 Task: Check the median sale price of single-family homes in the last 1 year.
Action: Mouse moved to (892, 177)
Screenshot: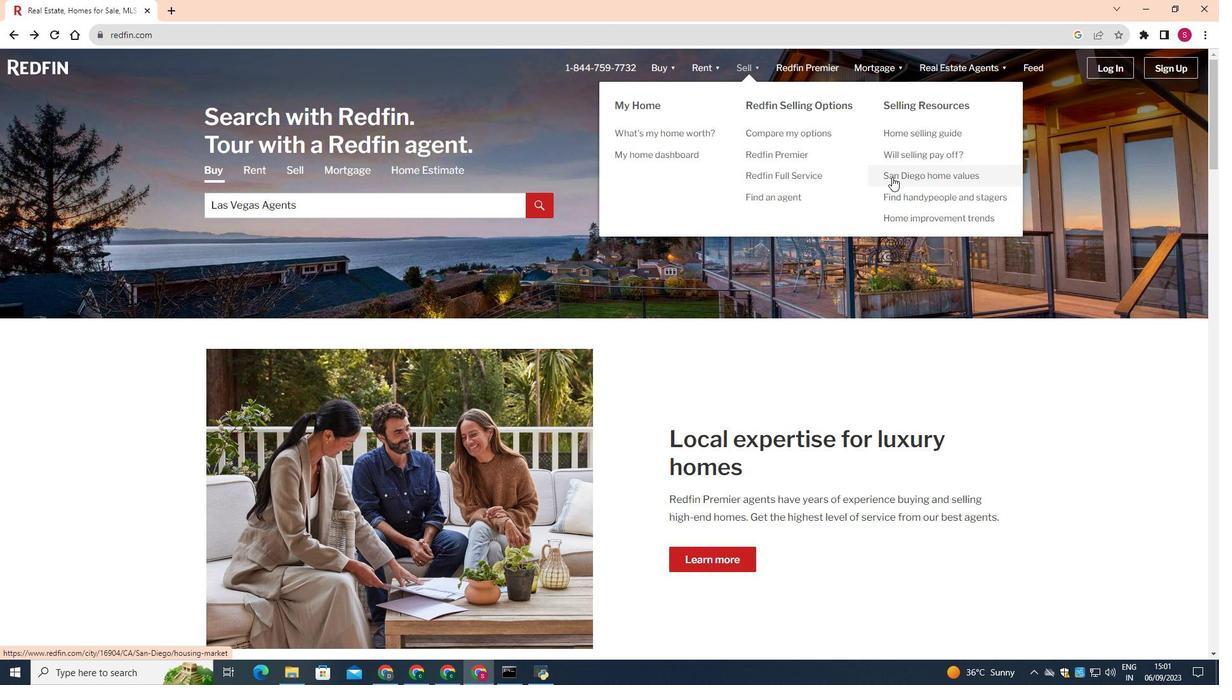 
Action: Mouse pressed left at (892, 177)
Screenshot: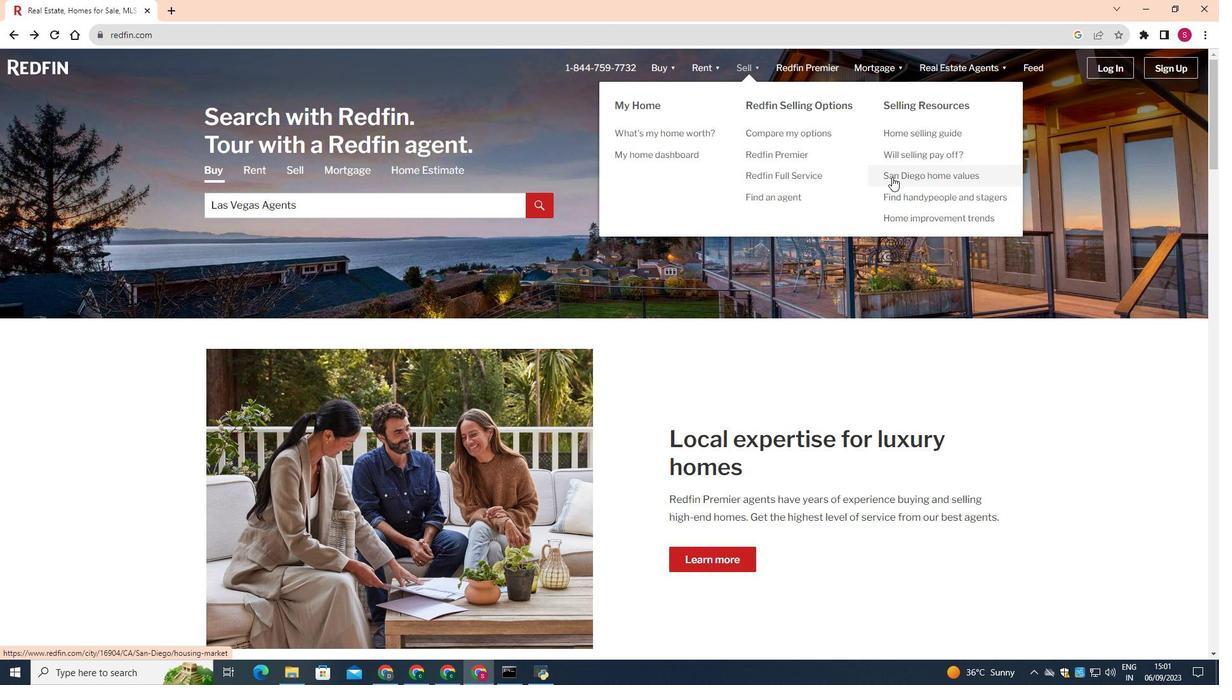 
Action: Mouse moved to (294, 459)
Screenshot: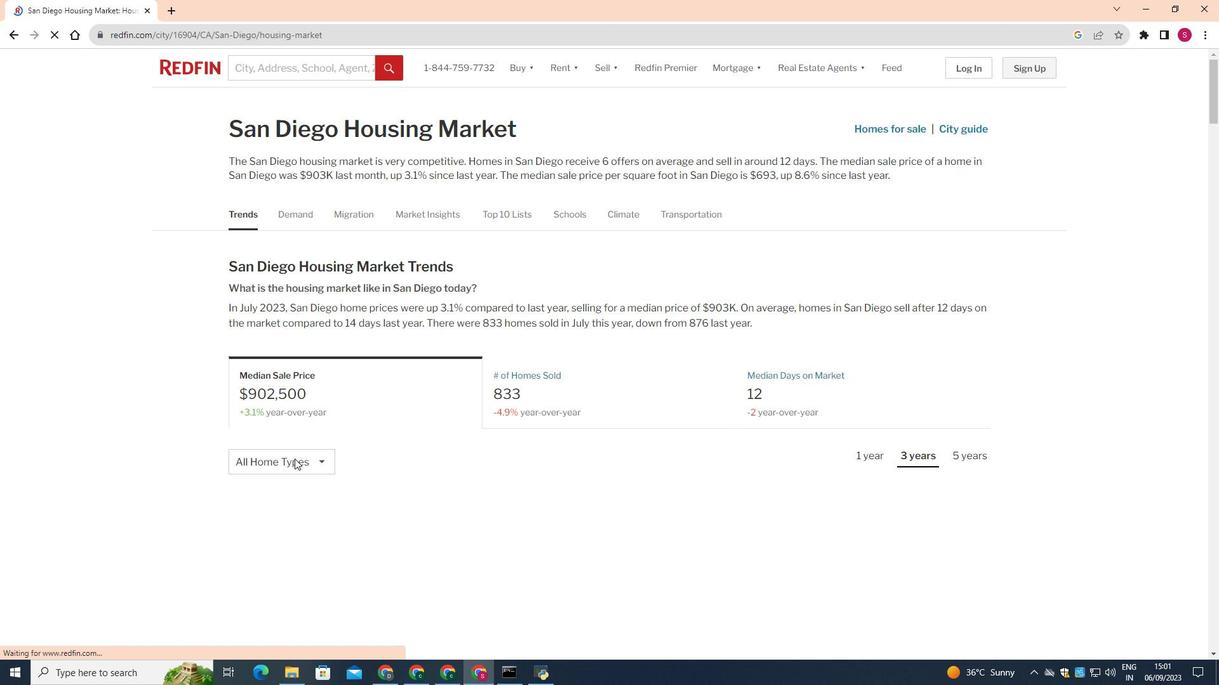 
Action: Mouse pressed left at (294, 459)
Screenshot: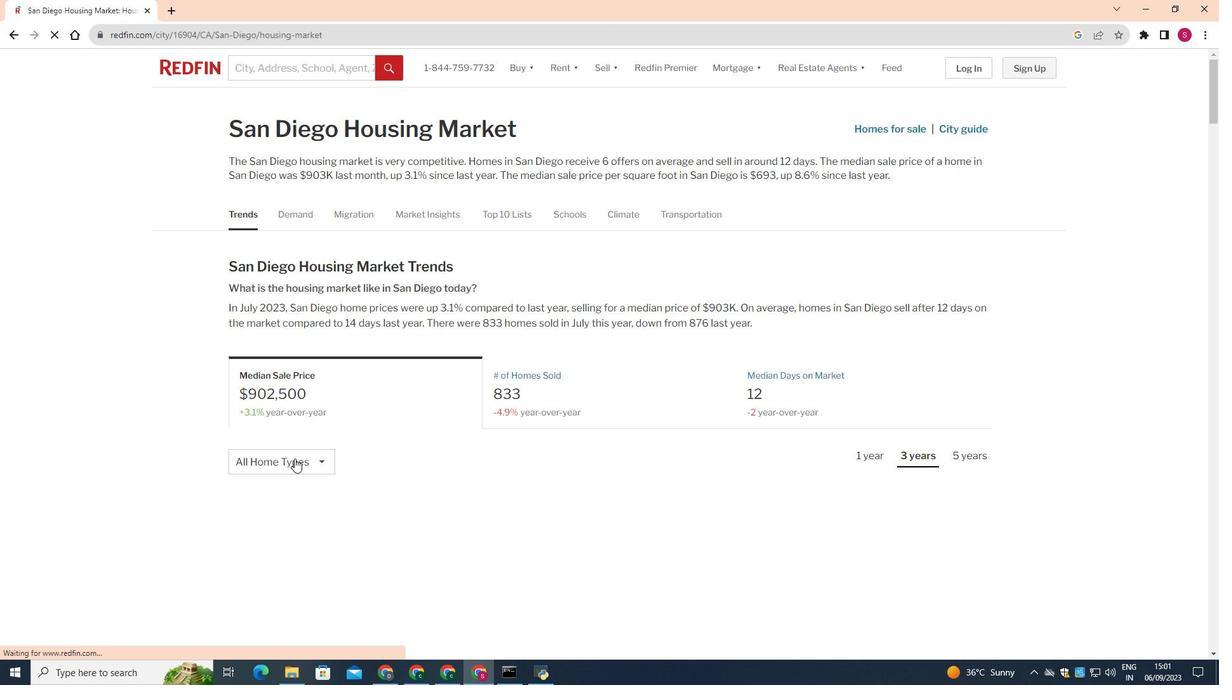 
Action: Mouse moved to (294, 513)
Screenshot: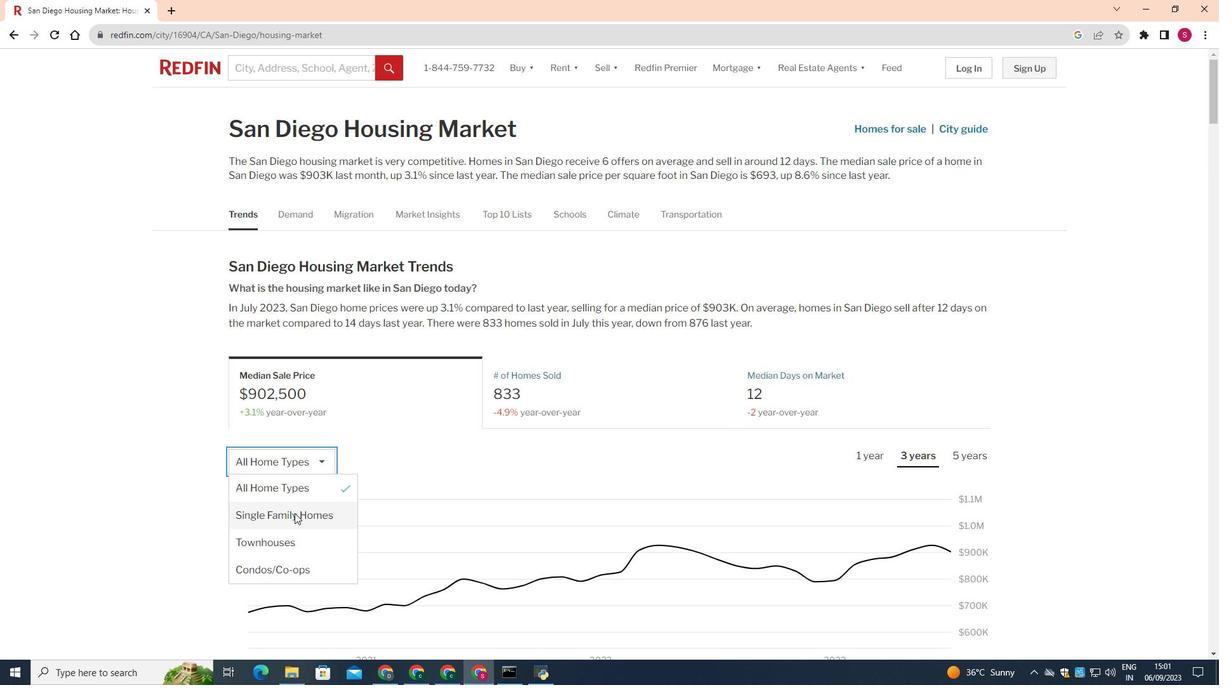 
Action: Mouse pressed left at (294, 513)
Screenshot: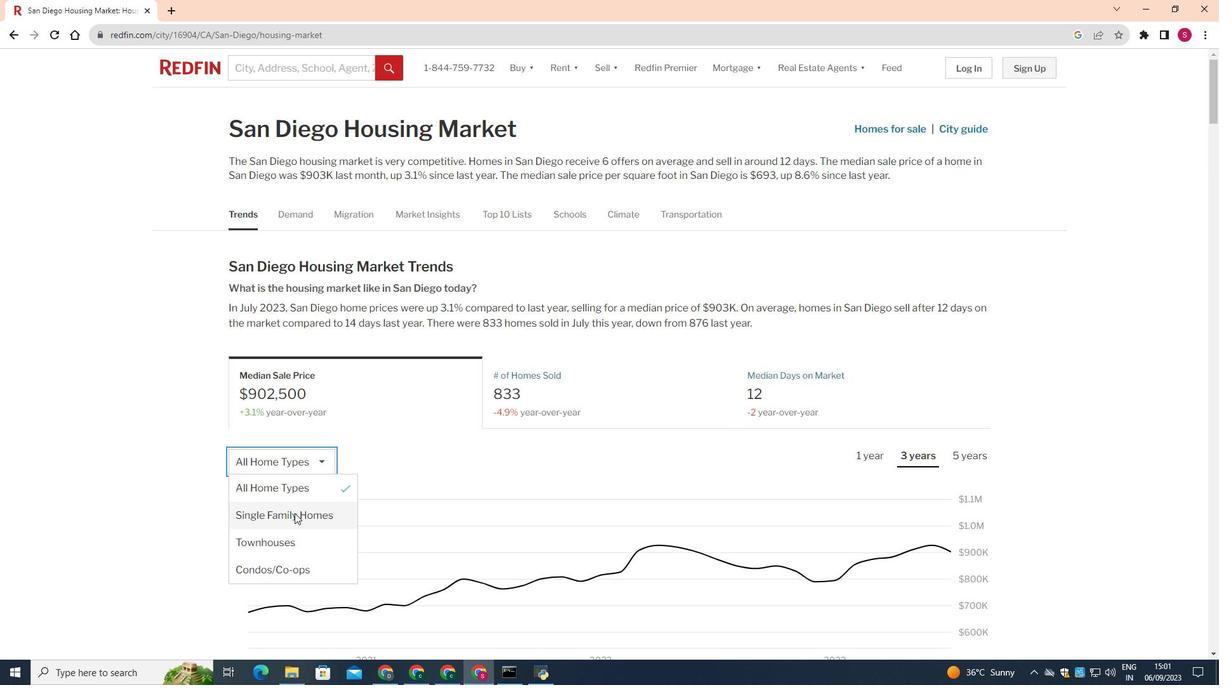 
Action: Mouse moved to (870, 454)
Screenshot: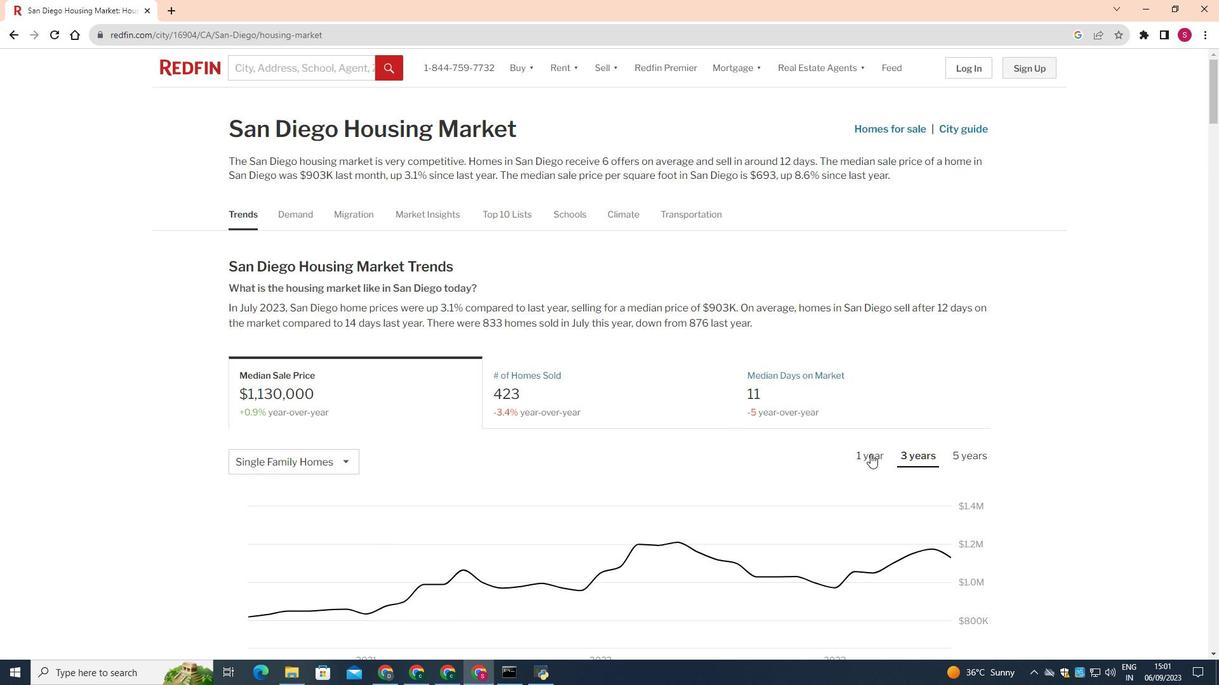 
Action: Mouse pressed left at (870, 454)
Screenshot: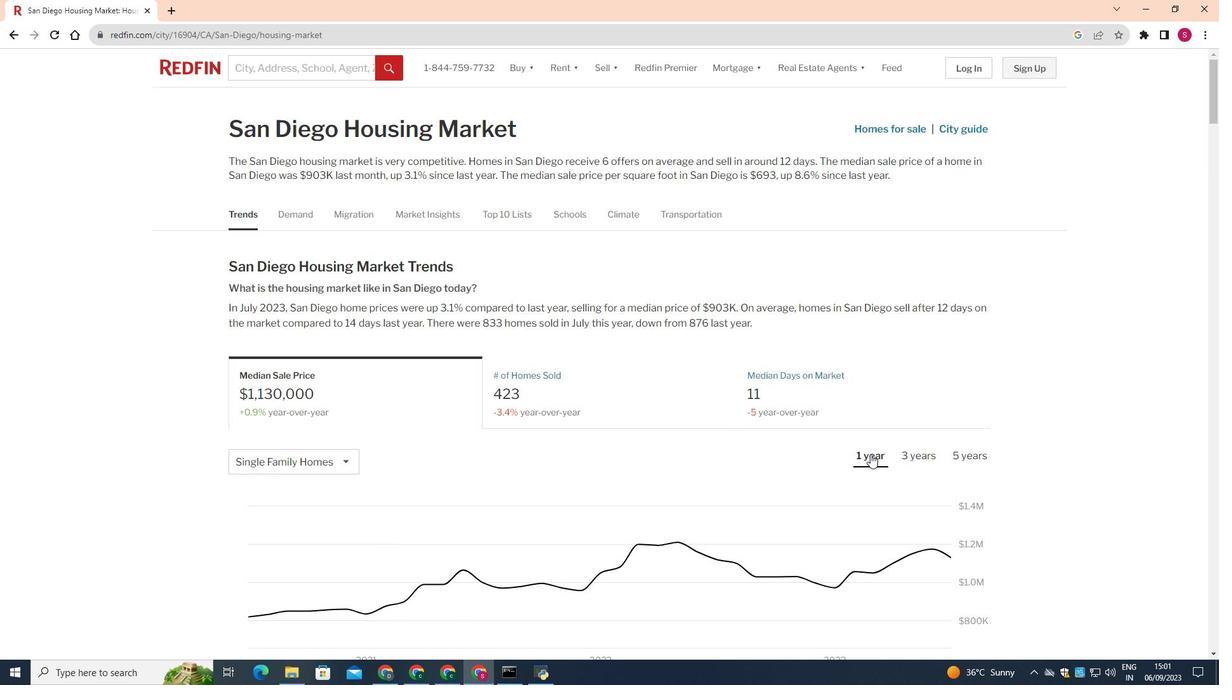 
Action: Mouse moved to (797, 454)
Screenshot: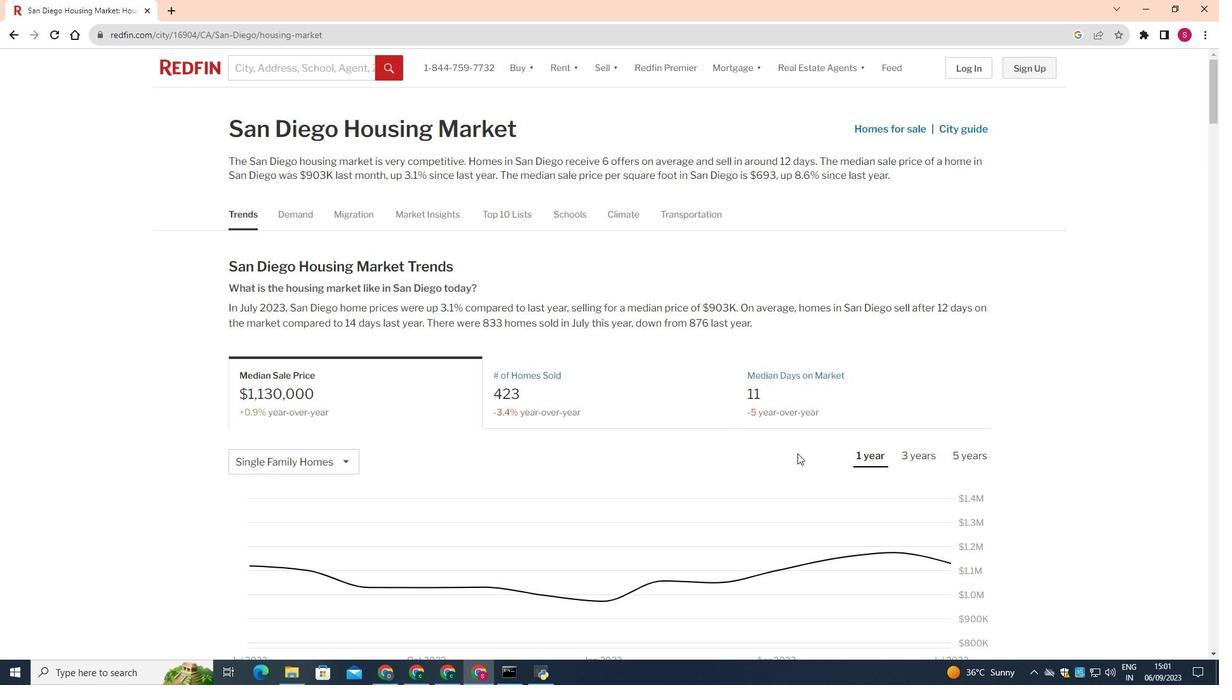 
Action: Mouse scrolled (797, 453) with delta (0, 0)
Screenshot: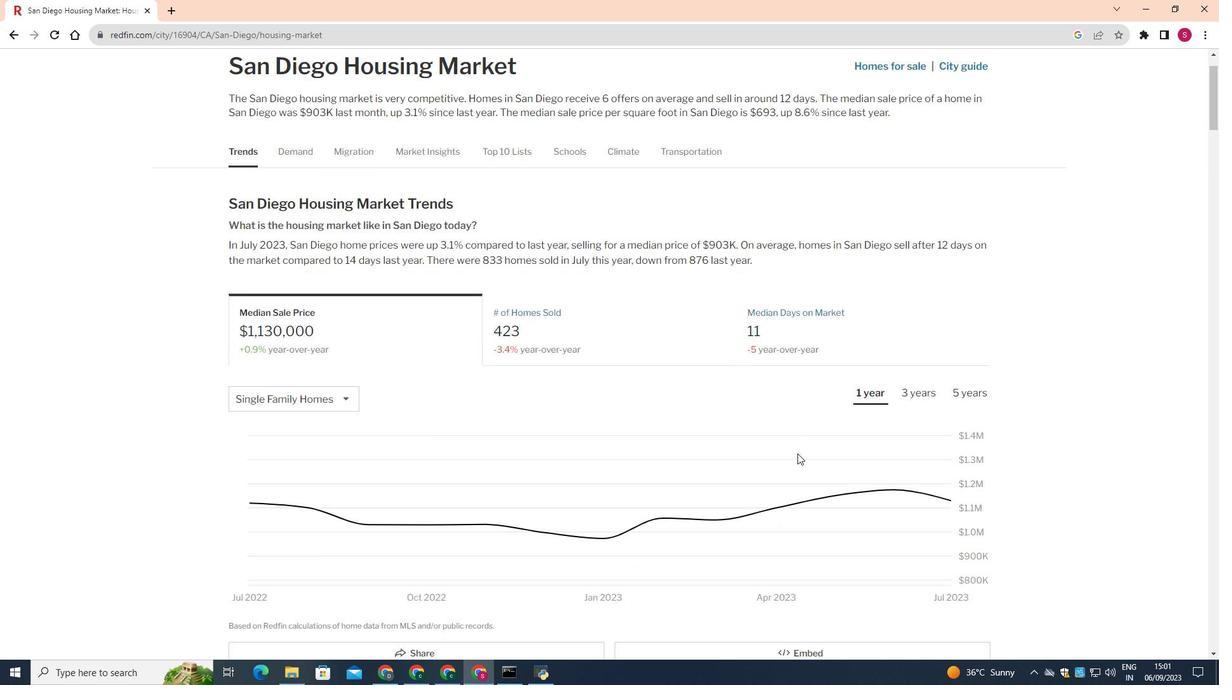 
Action: Mouse scrolled (797, 453) with delta (0, 0)
Screenshot: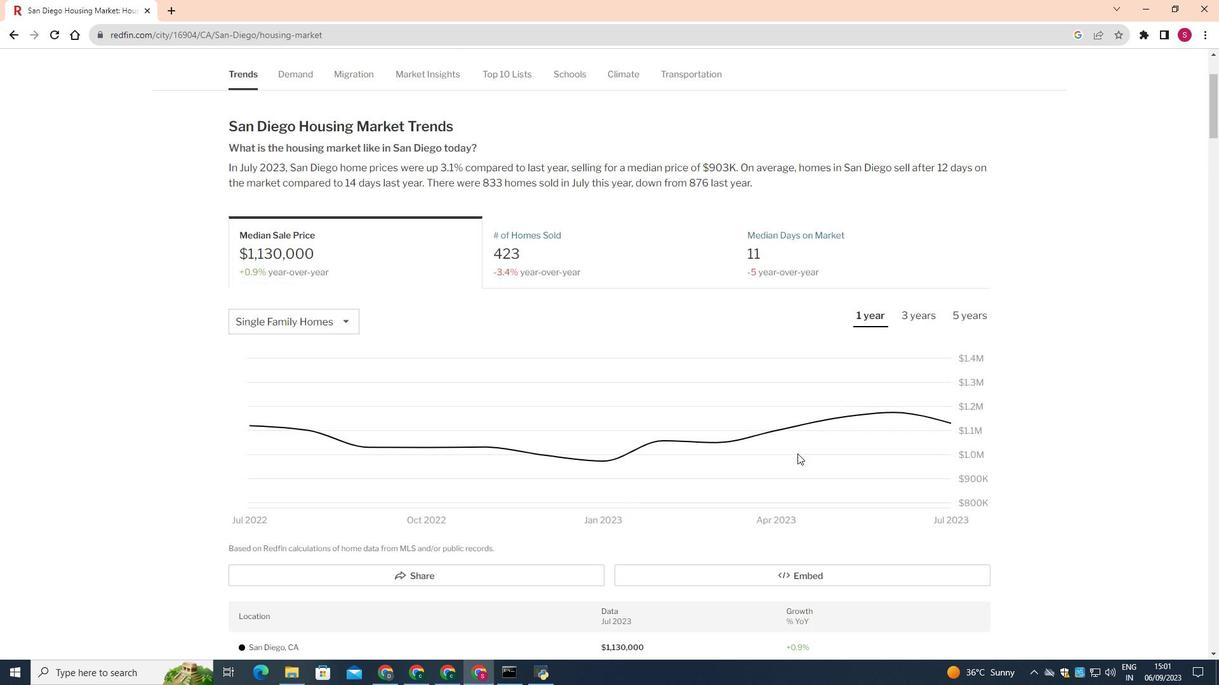 
Action: Mouse scrolled (797, 453) with delta (0, 0)
Screenshot: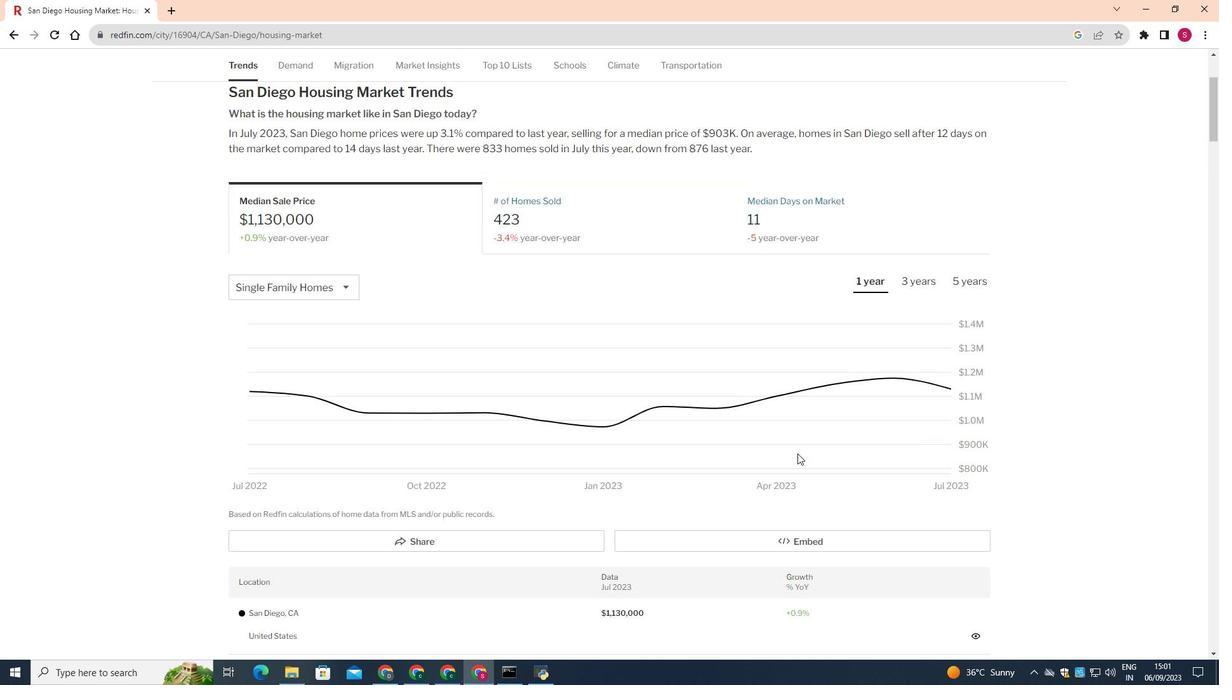 
Action: Mouse scrolled (797, 453) with delta (0, 0)
Screenshot: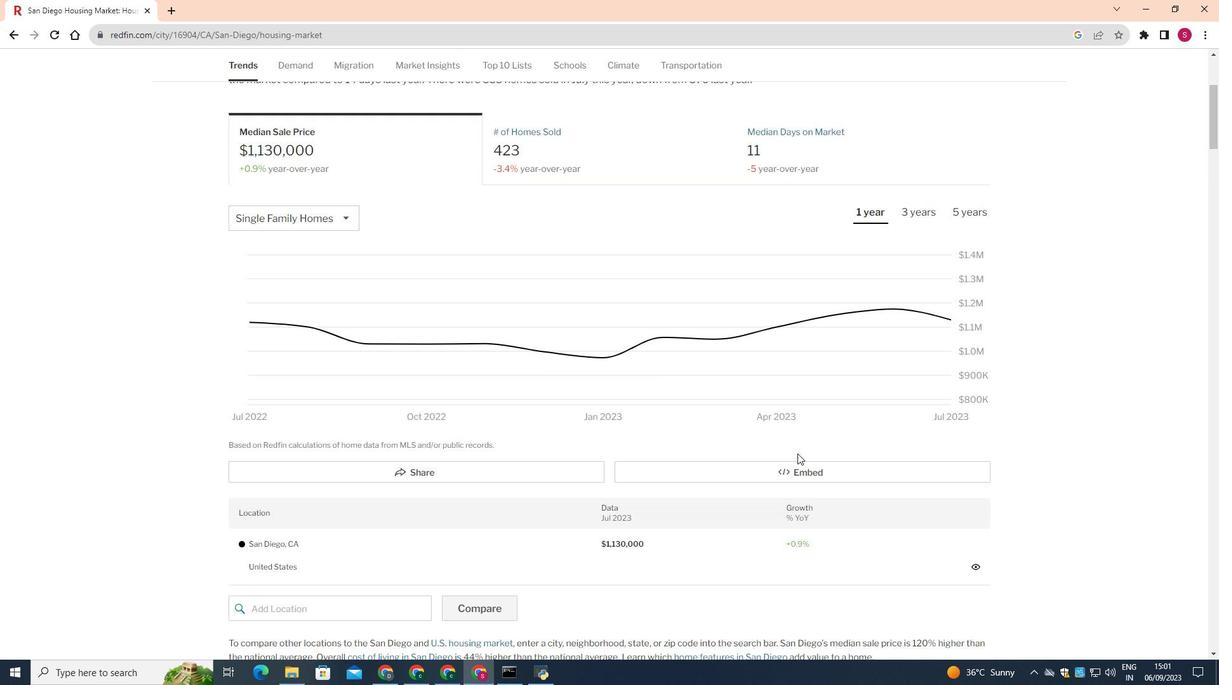 
